 Task: Create a task  Integrate website with email marketing platforms , assign it to team member softage.1@softage.net in the project AgileCraft and update the status of the task to  Off Track , set the priority of the task to Medium
Action: Mouse moved to (72, 296)
Screenshot: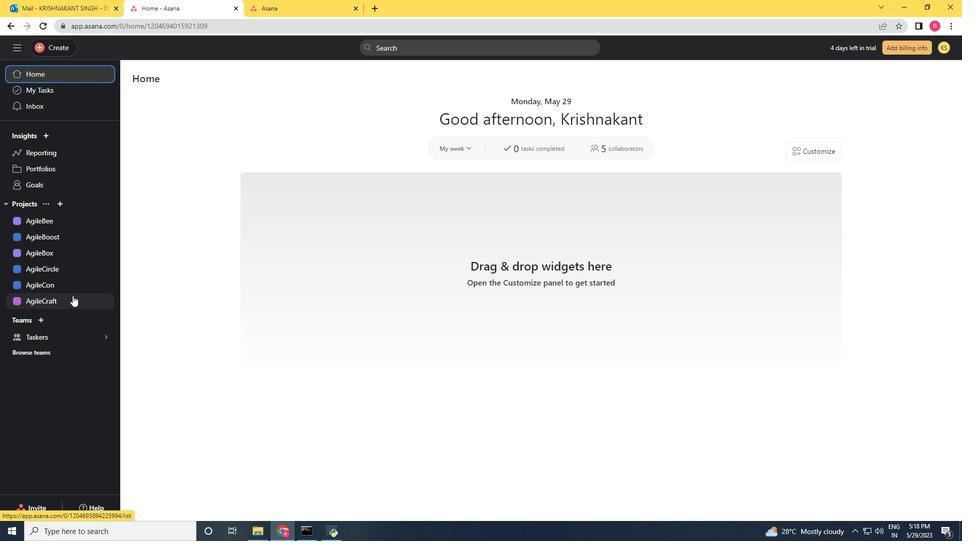 
Action: Mouse pressed left at (72, 296)
Screenshot: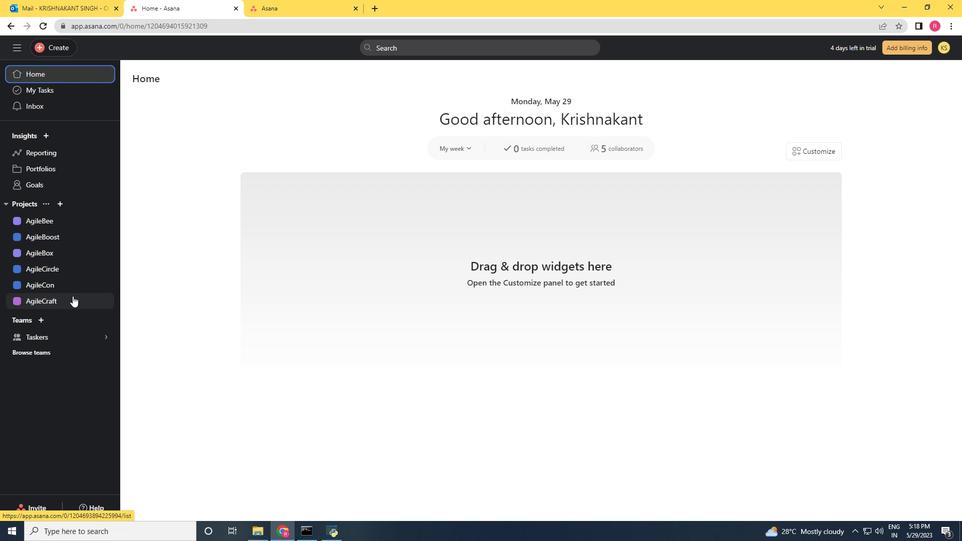 
Action: Mouse moved to (51, 43)
Screenshot: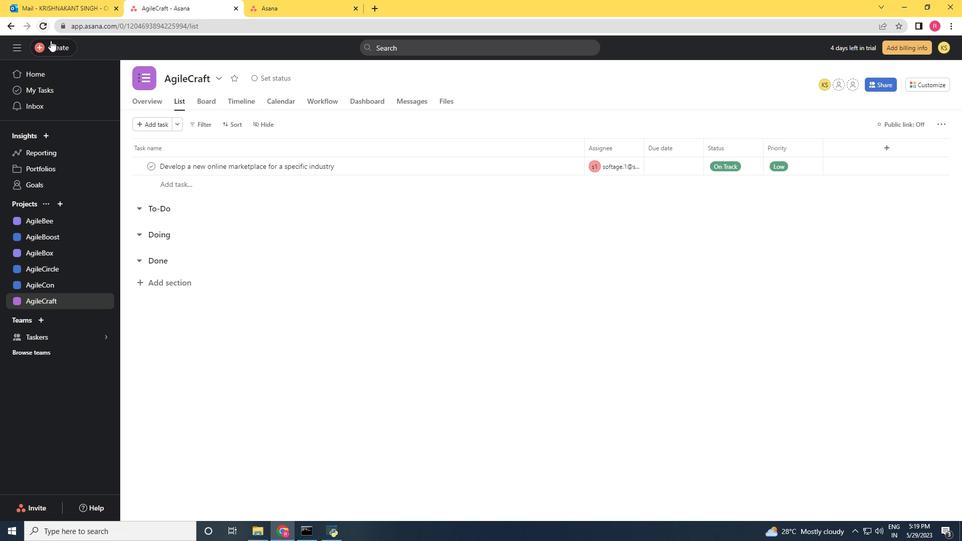 
Action: Mouse pressed left at (51, 43)
Screenshot: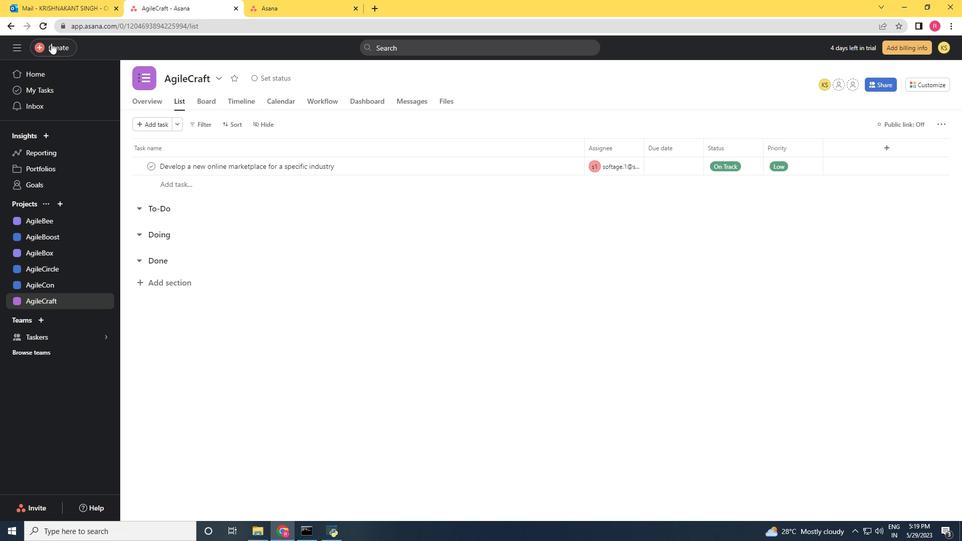 
Action: Mouse moved to (114, 47)
Screenshot: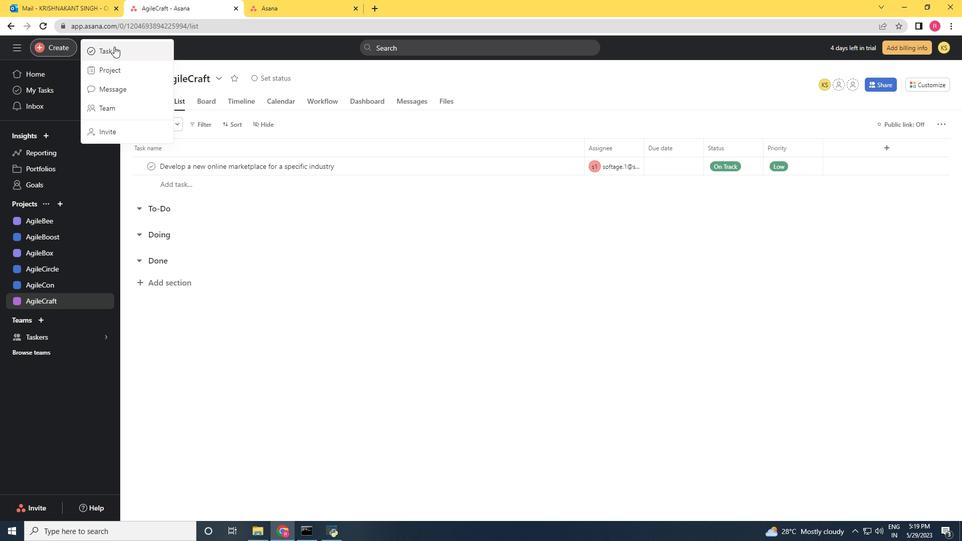 
Action: Mouse pressed left at (114, 47)
Screenshot: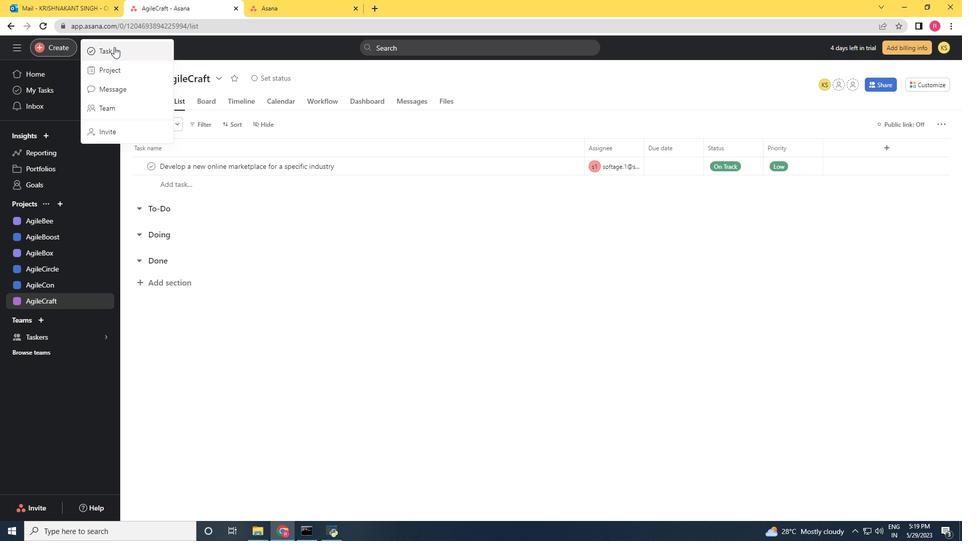 
Action: Mouse moved to (605, 319)
Screenshot: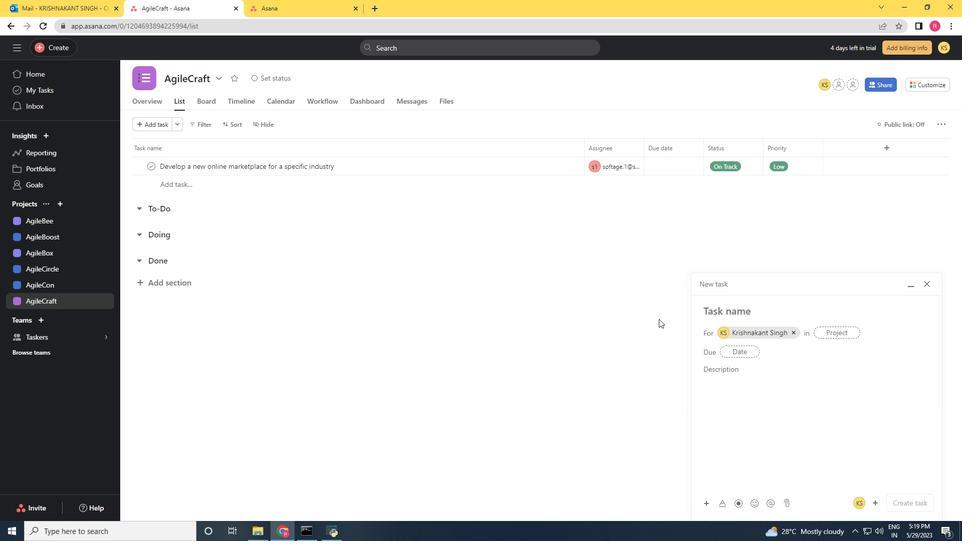 
Action: Key pressed <Key.shift><Key.shift><Key.shift><Key.shift><Key.shift><Key.shift><Key.shift><Key.shift><Key.shift><Key.shift><Key.shift><Key.shift><Key.shift><Key.shift><Key.shift><Key.shift><Key.shift><Key.shift><Key.shift><Key.shift>Integrate<Key.space>websiye<Key.backspace><Key.backspace><Key.backspace>ite<Key.space>with<Key.space>email<Key.space>marketing<Key.space>platform<Key.space><Key.backspace>s
Screenshot: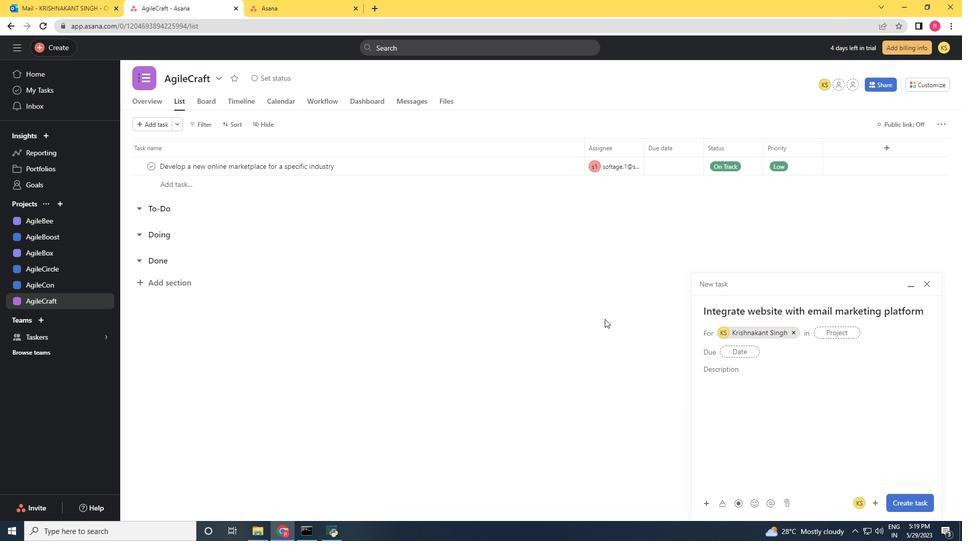 
Action: Mouse moved to (795, 332)
Screenshot: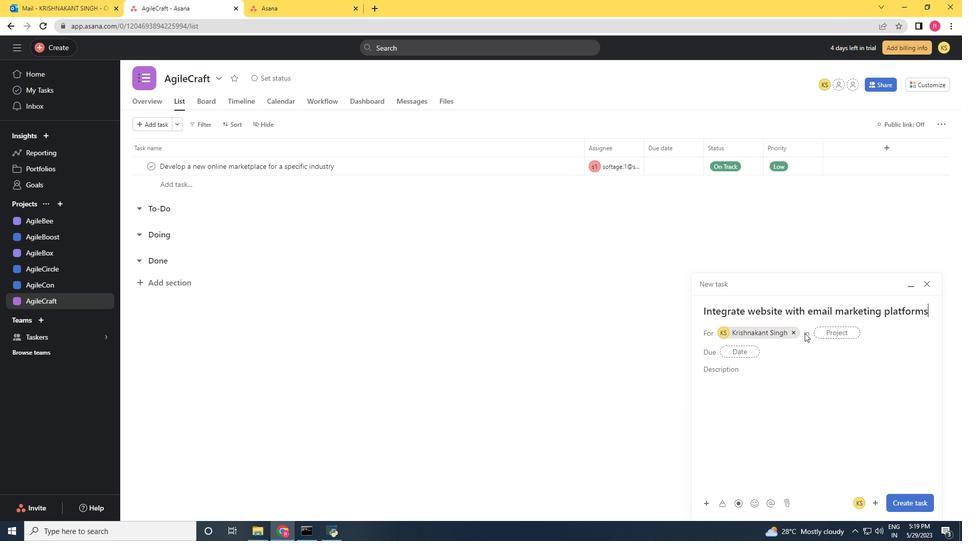 
Action: Mouse pressed left at (795, 332)
Screenshot: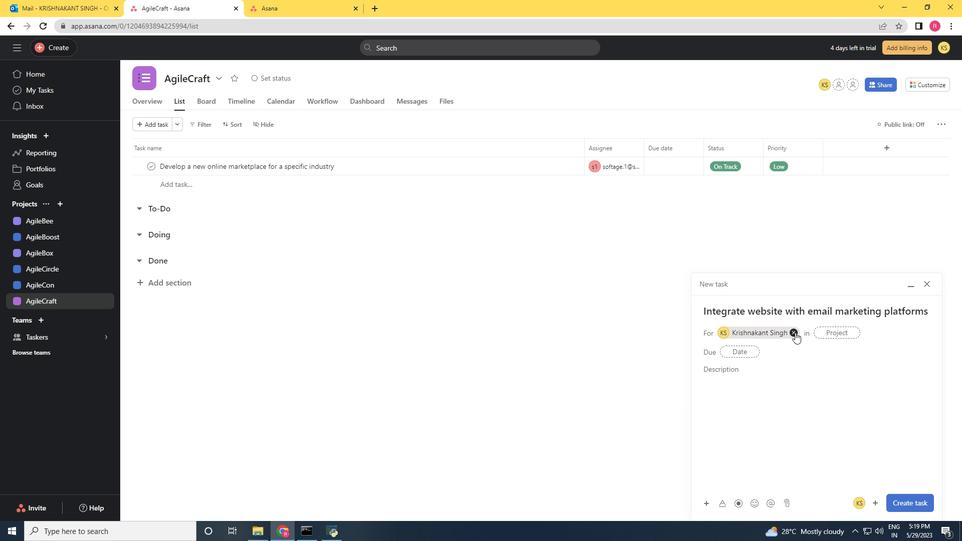 
Action: Mouse moved to (757, 335)
Screenshot: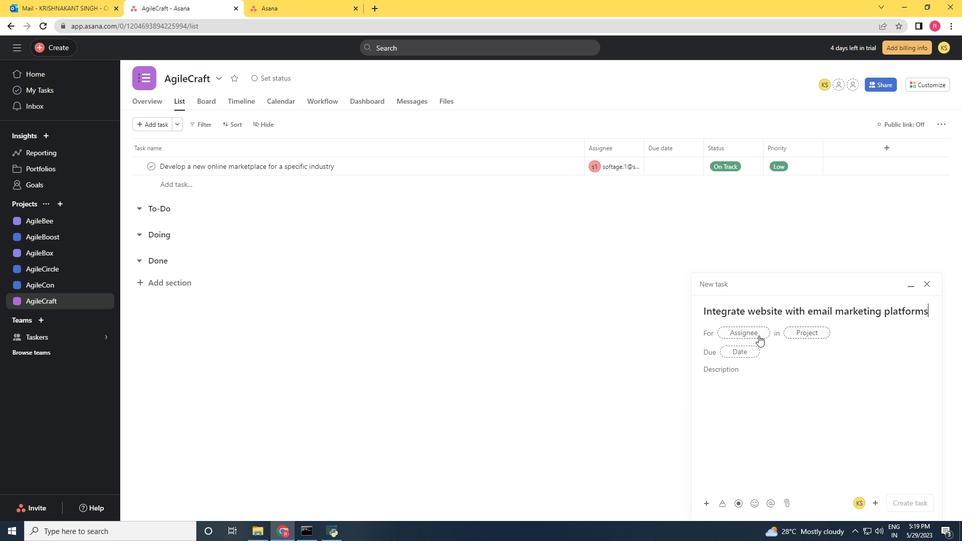 
Action: Mouse pressed left at (757, 335)
Screenshot: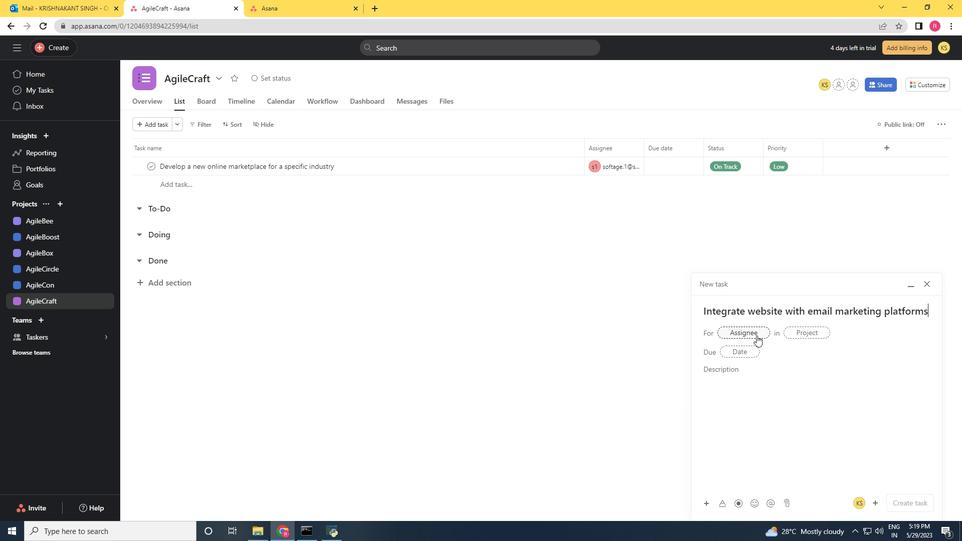 
Action: Key pressed softage.1<Key.shift>@softage.net
Screenshot: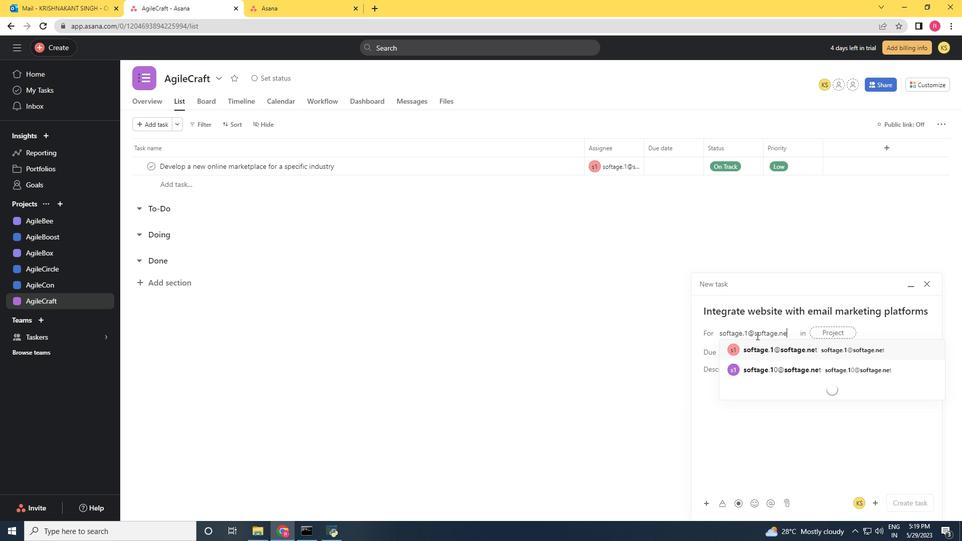 
Action: Mouse moved to (768, 344)
Screenshot: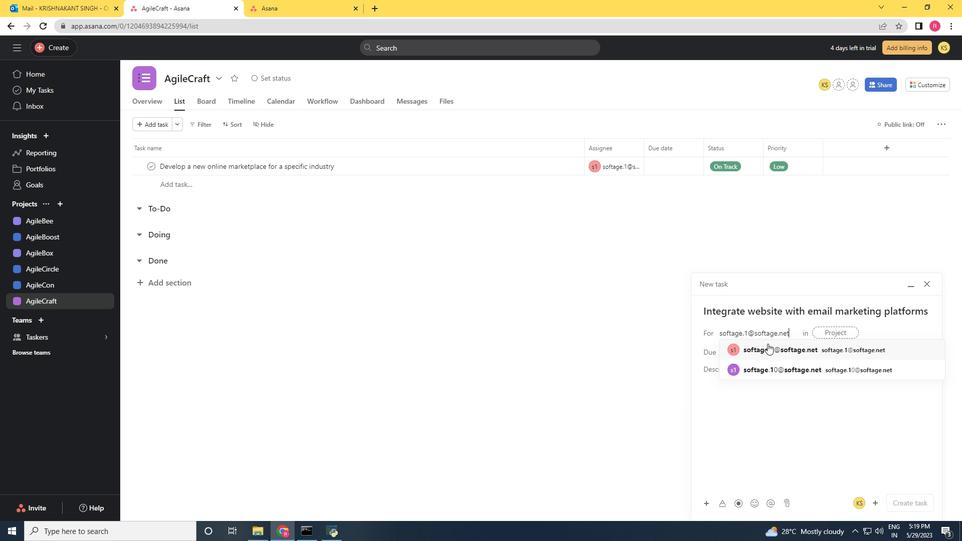 
Action: Mouse pressed left at (768, 344)
Screenshot: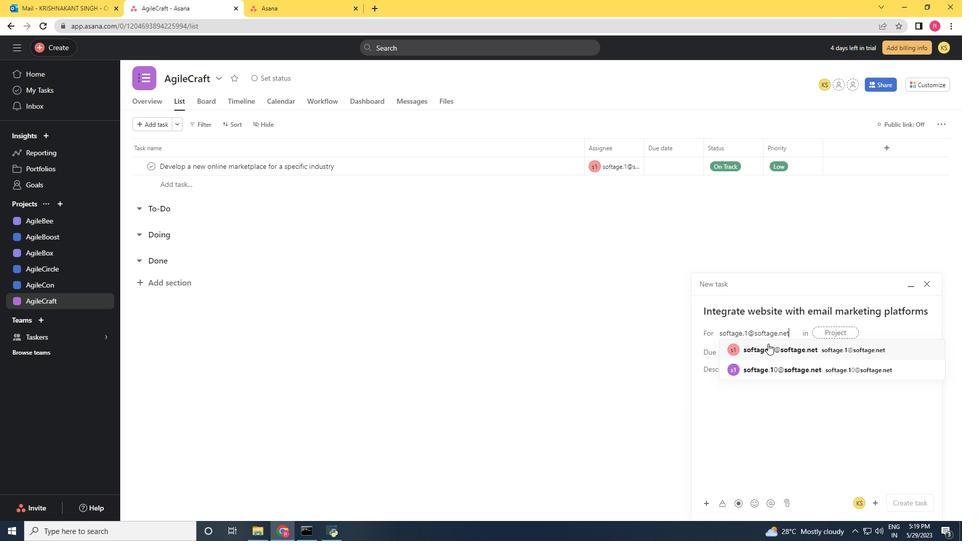
Action: Mouse moved to (667, 348)
Screenshot: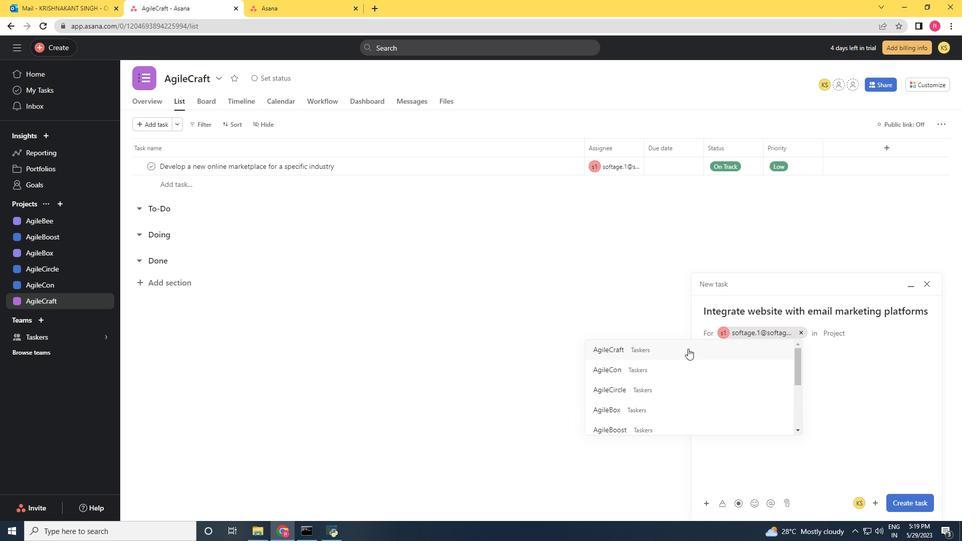 
Action: Mouse pressed left at (667, 348)
Screenshot: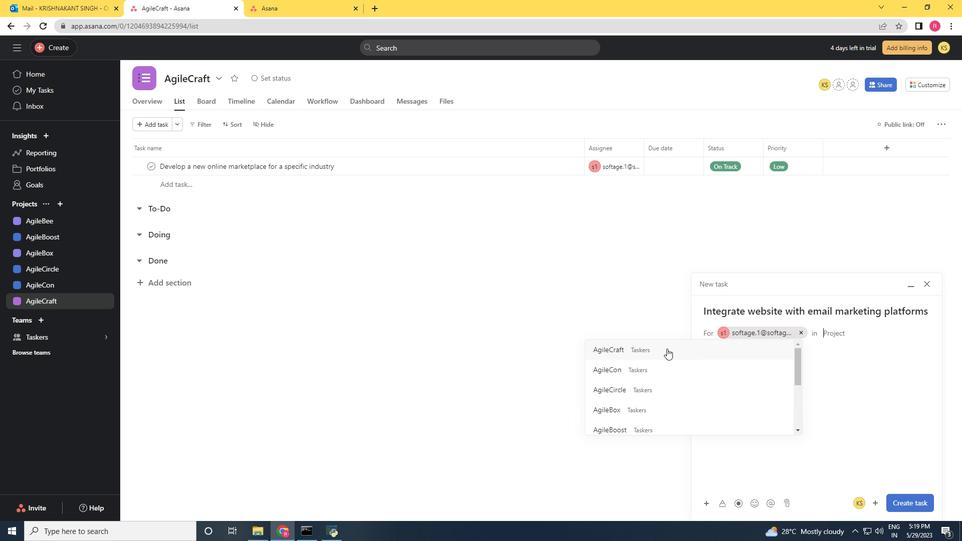 
Action: Mouse moved to (744, 378)
Screenshot: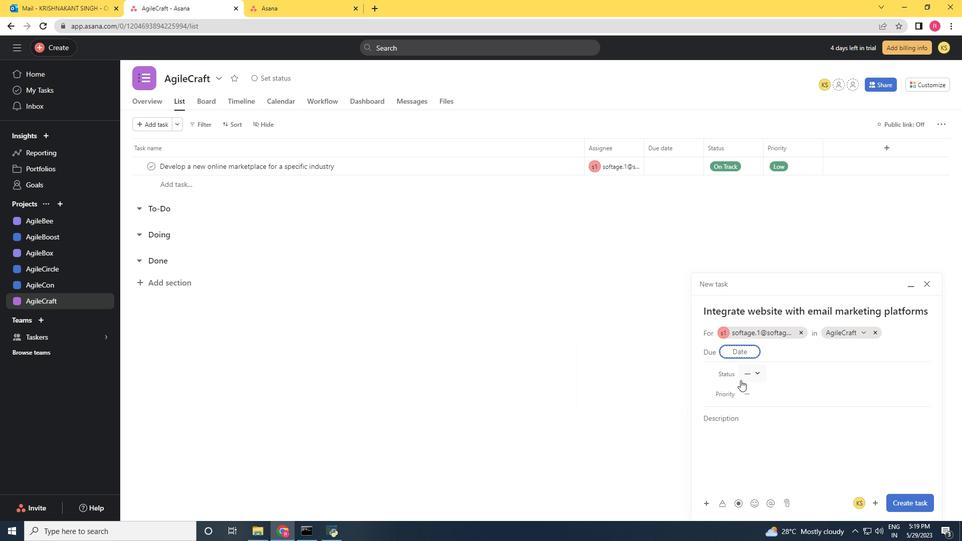
Action: Mouse pressed left at (744, 378)
Screenshot: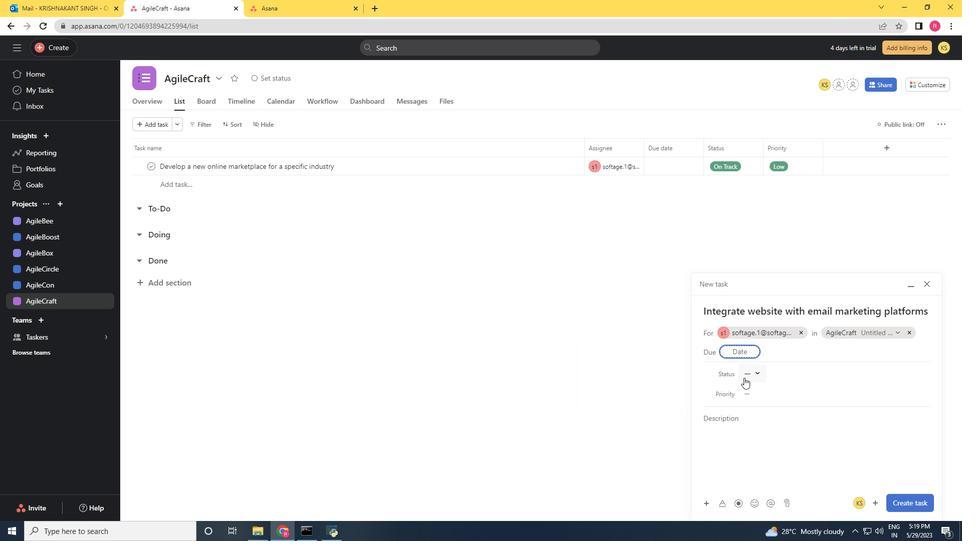 
Action: Mouse moved to (771, 421)
Screenshot: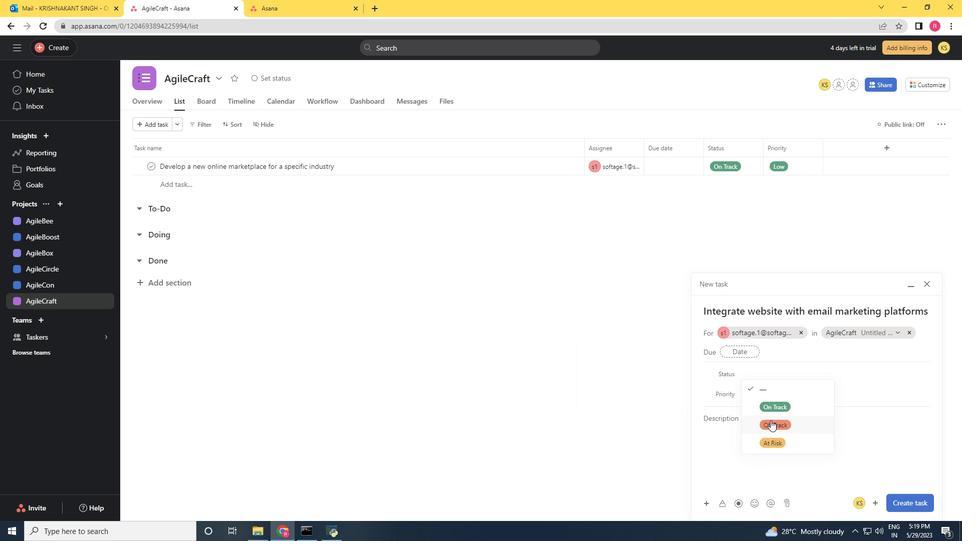 
Action: Mouse pressed left at (771, 421)
Screenshot: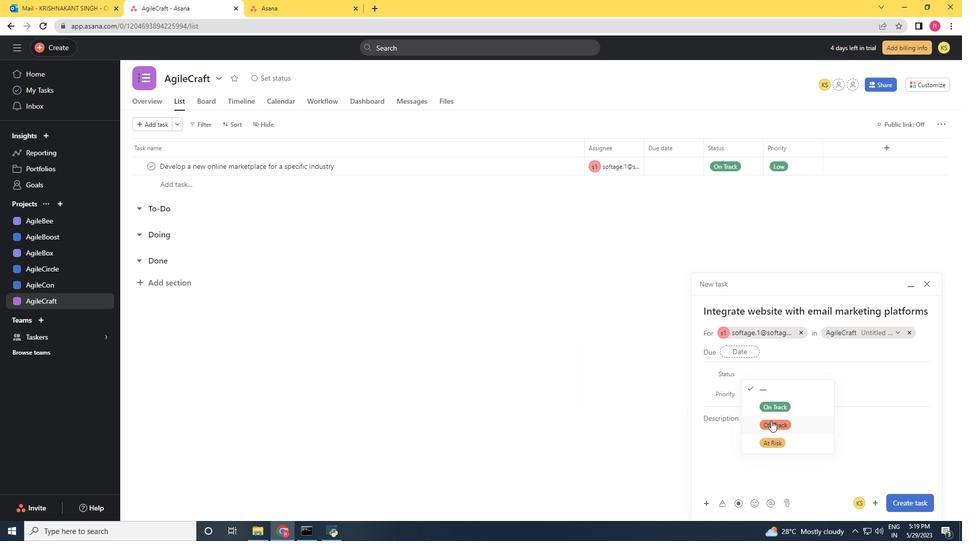 
Action: Mouse moved to (764, 391)
Screenshot: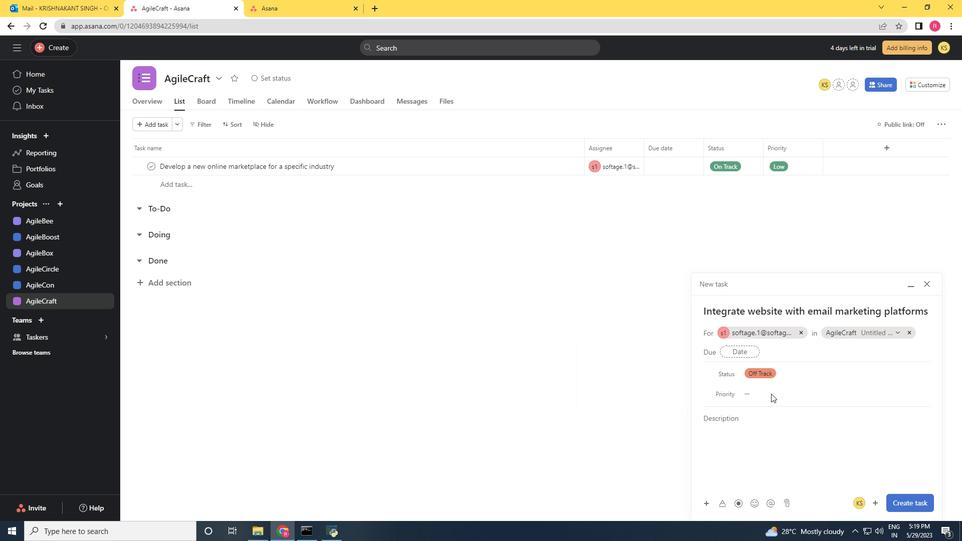 
Action: Mouse pressed left at (764, 391)
Screenshot: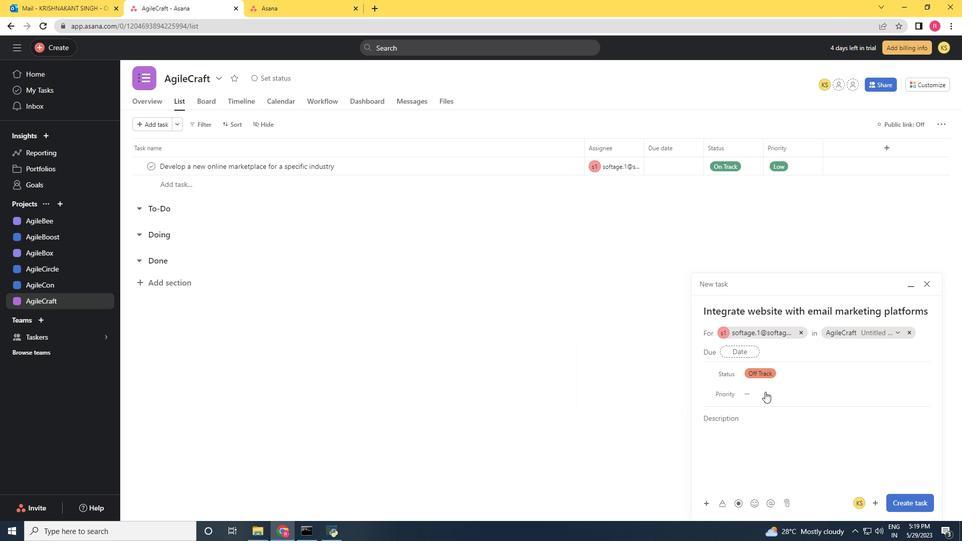 
Action: Mouse moved to (777, 444)
Screenshot: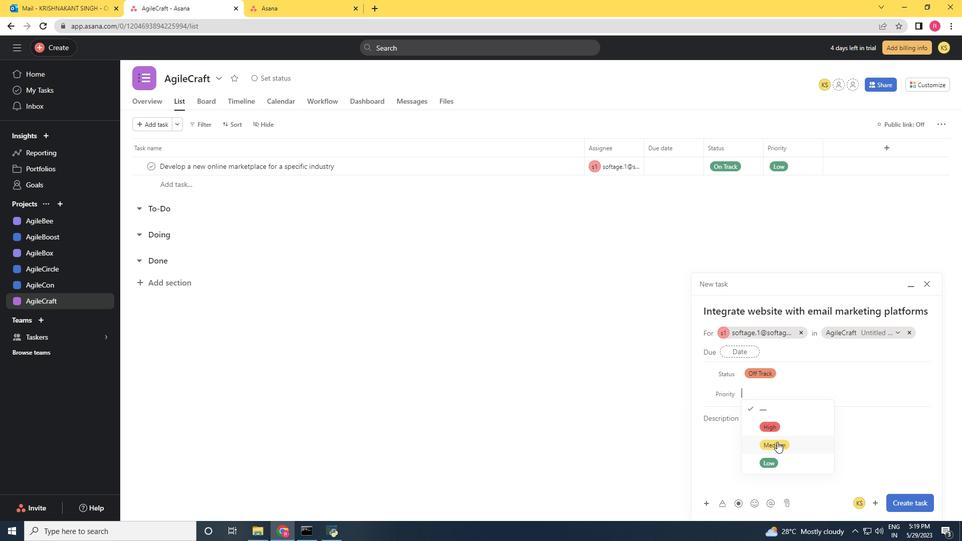 
Action: Mouse pressed left at (777, 444)
Screenshot: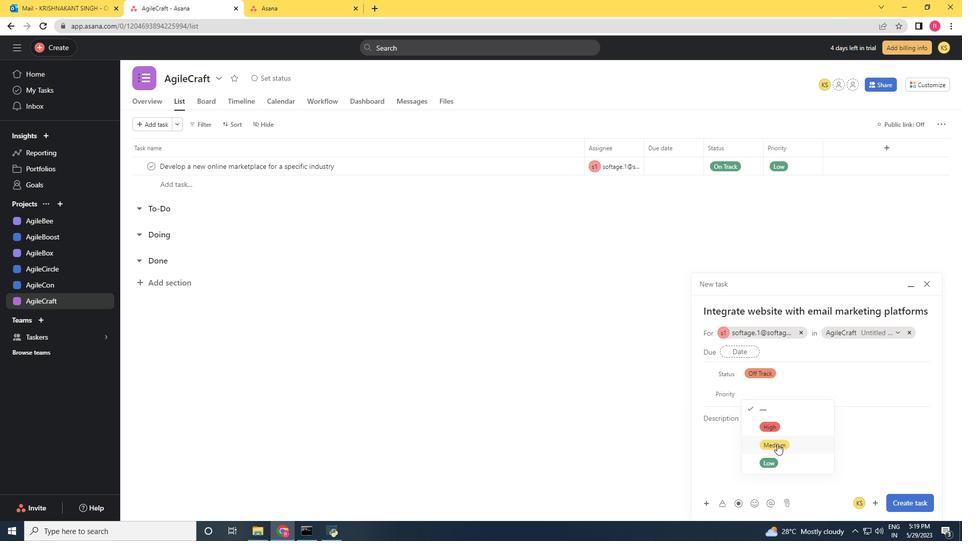 
Action: Mouse moved to (908, 503)
Screenshot: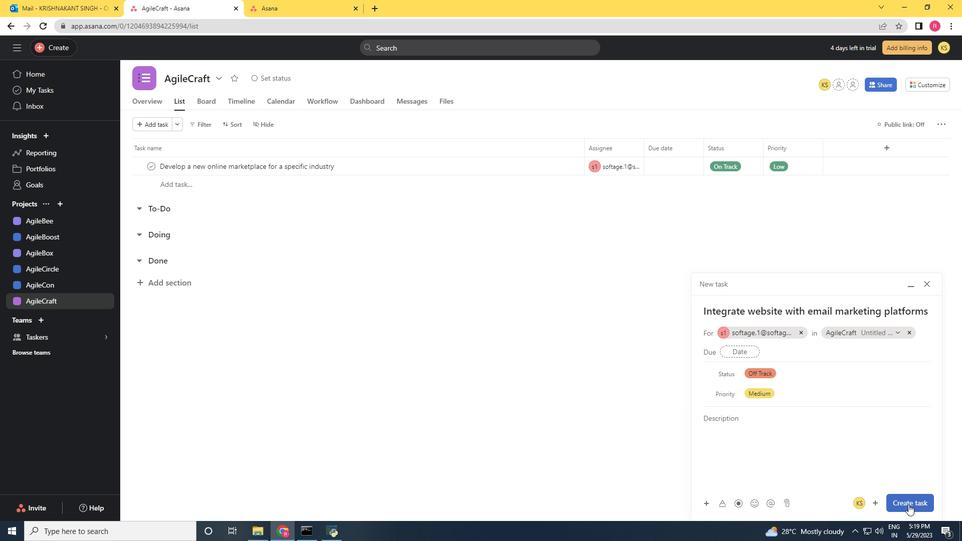 
Action: Mouse pressed left at (908, 503)
Screenshot: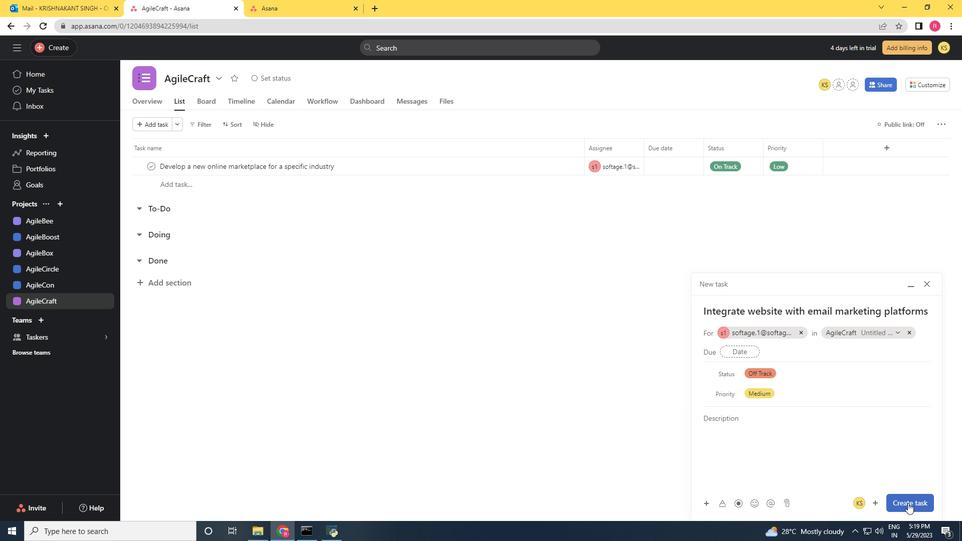 
Action: Mouse moved to (612, 403)
Screenshot: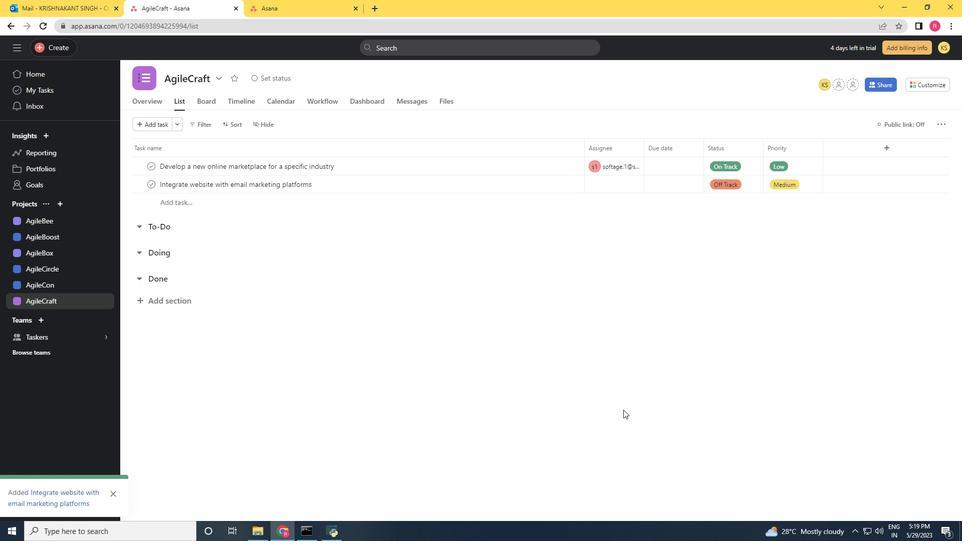 
